 Task: Set the full URL to put in the index file for HTTP live streaming output "http://127.8.80.1/vids"
Action: Mouse moved to (133, 14)
Screenshot: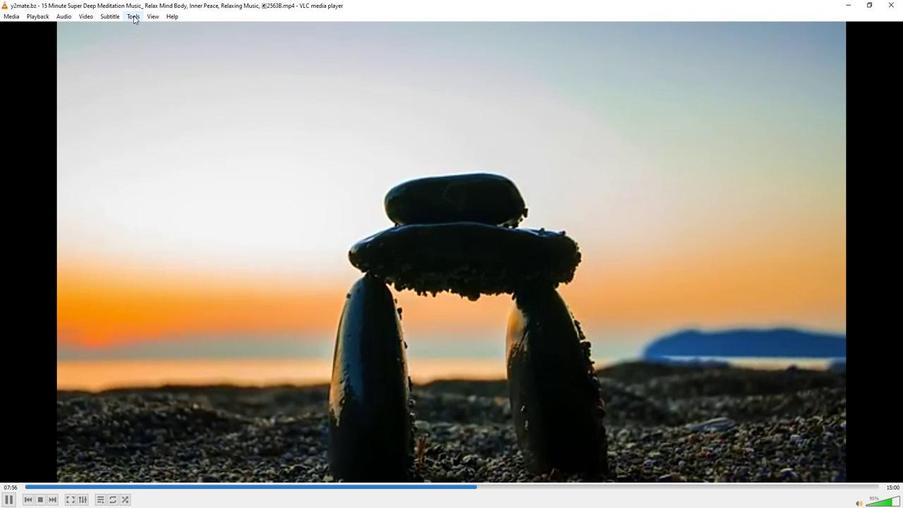 
Action: Mouse pressed left at (133, 14)
Screenshot: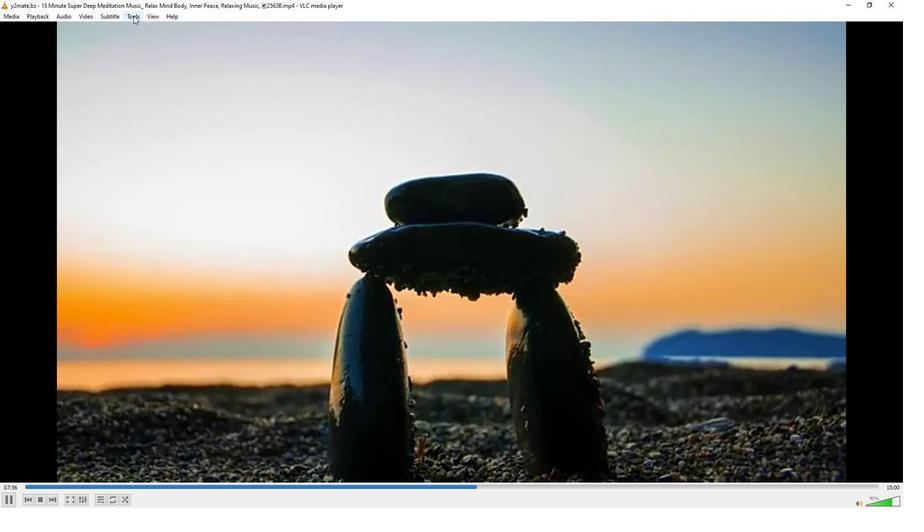 
Action: Mouse moved to (157, 125)
Screenshot: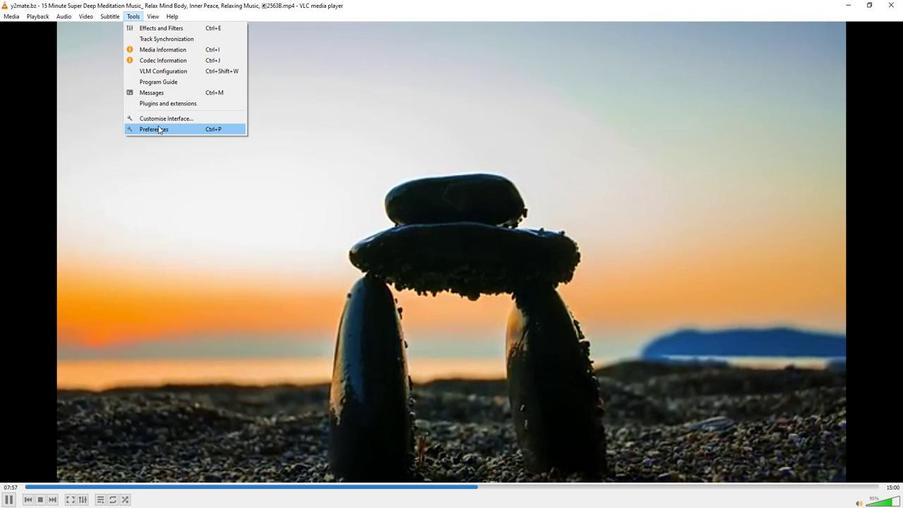 
Action: Mouse pressed left at (157, 125)
Screenshot: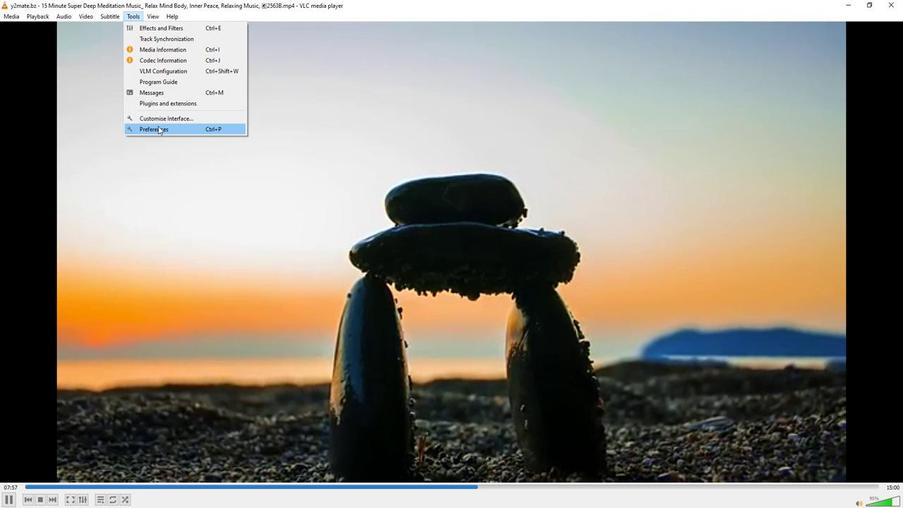 
Action: Mouse moved to (297, 413)
Screenshot: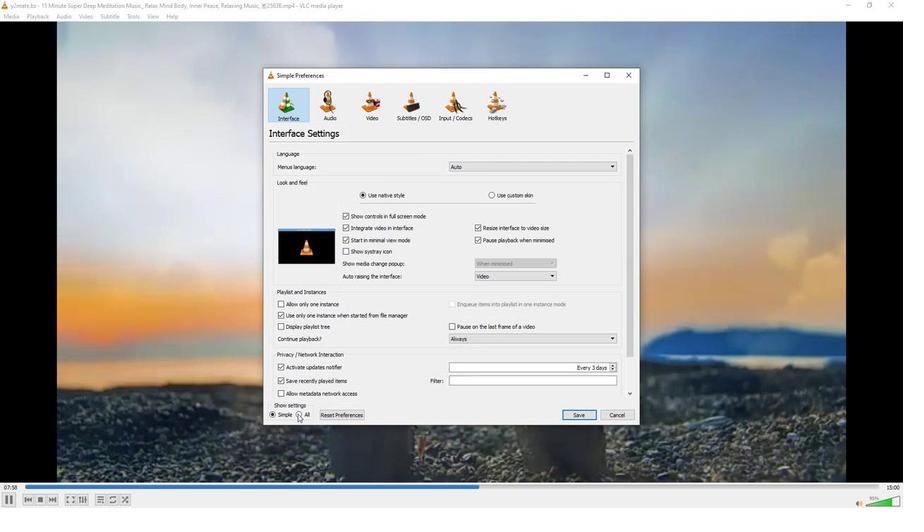 
Action: Mouse pressed left at (297, 413)
Screenshot: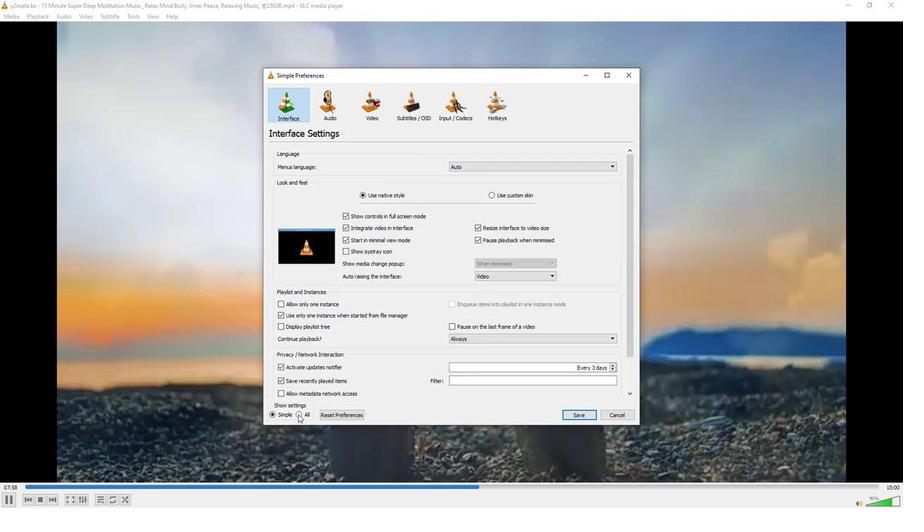 
Action: Mouse moved to (299, 329)
Screenshot: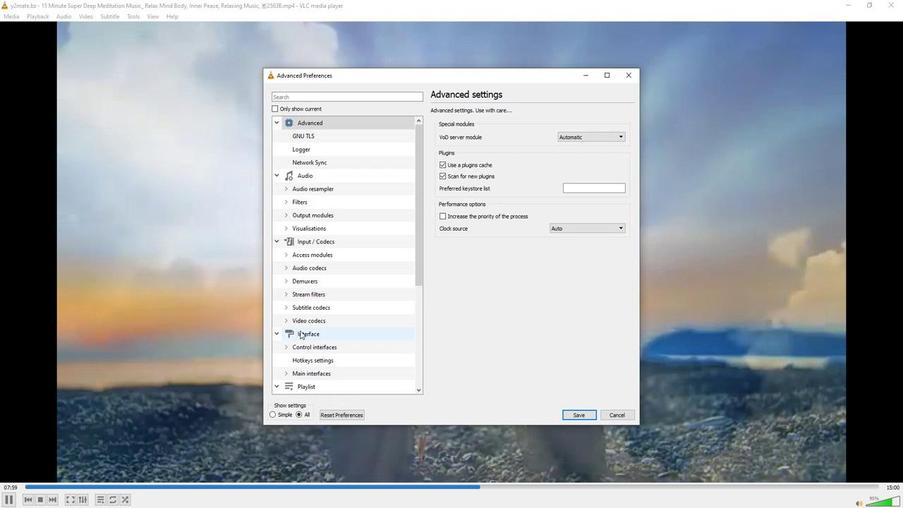 
Action: Mouse scrolled (299, 328) with delta (0, 0)
Screenshot: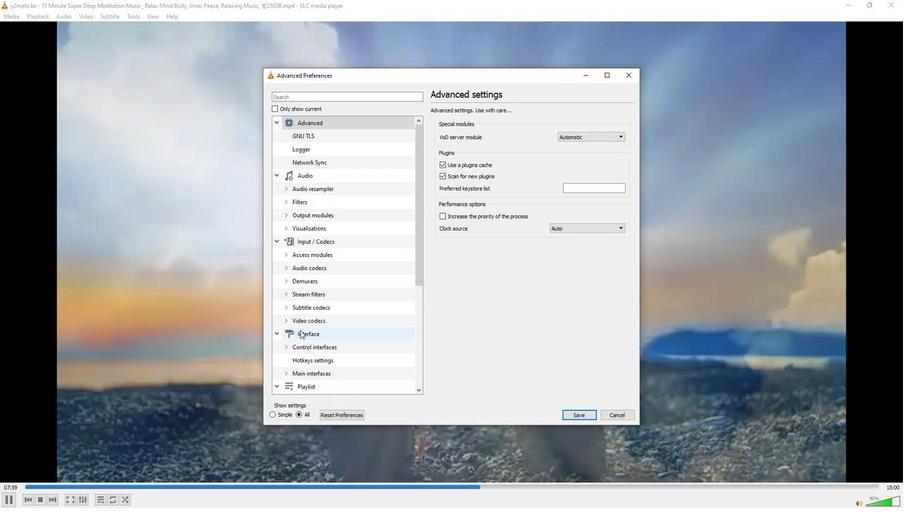 
Action: Mouse scrolled (299, 328) with delta (0, 0)
Screenshot: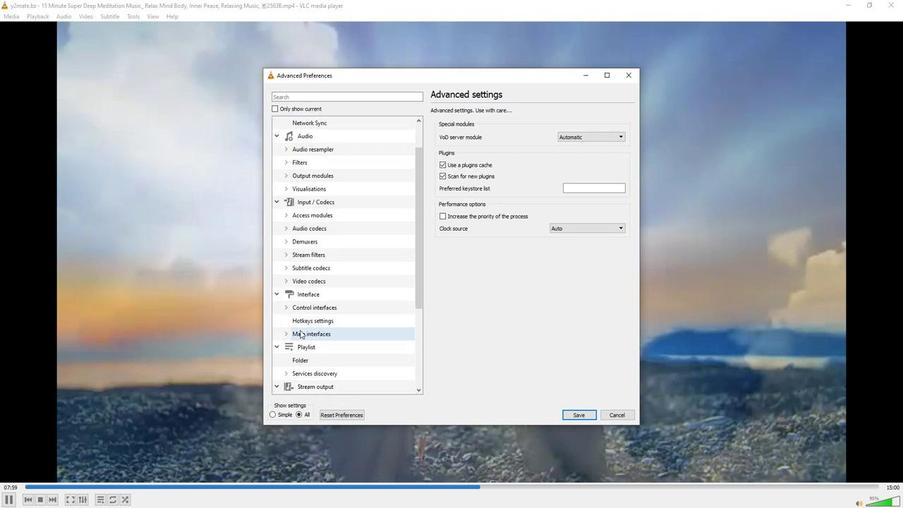 
Action: Mouse moved to (299, 327)
Screenshot: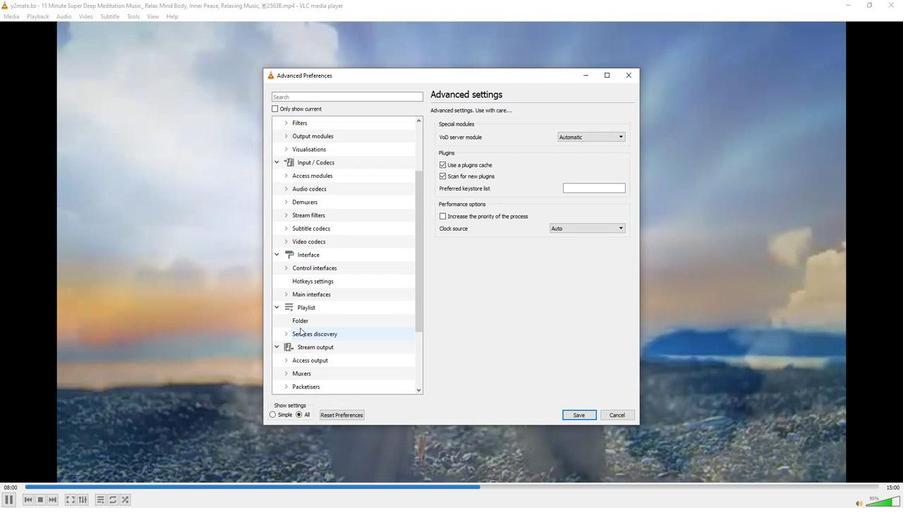 
Action: Mouse scrolled (299, 327) with delta (0, 0)
Screenshot: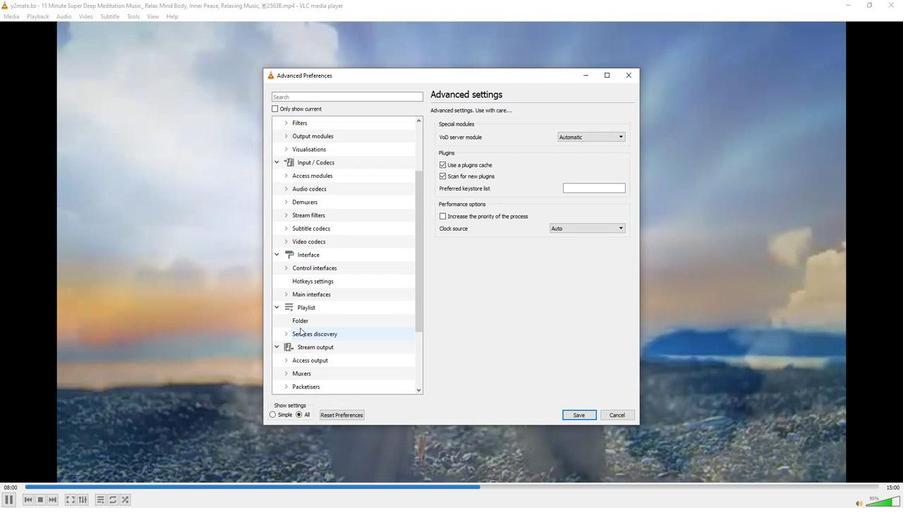 
Action: Mouse moved to (287, 320)
Screenshot: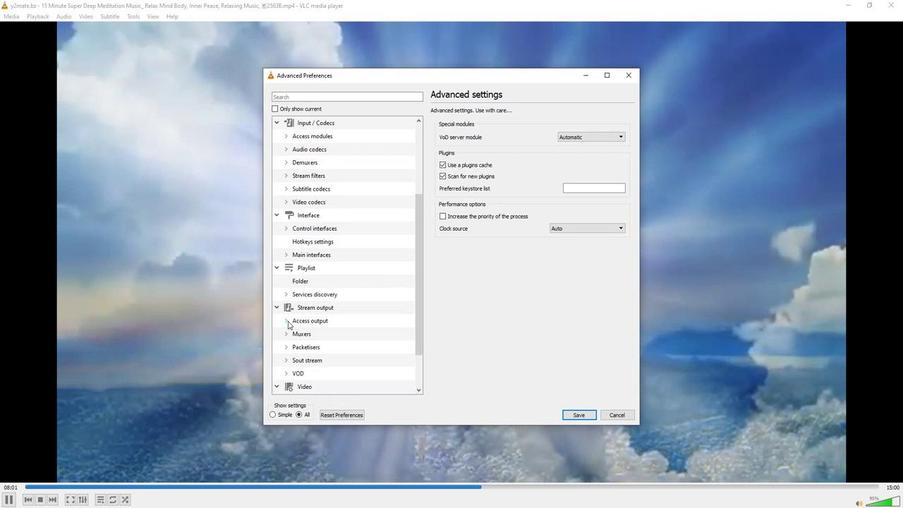
Action: Mouse pressed left at (287, 320)
Screenshot: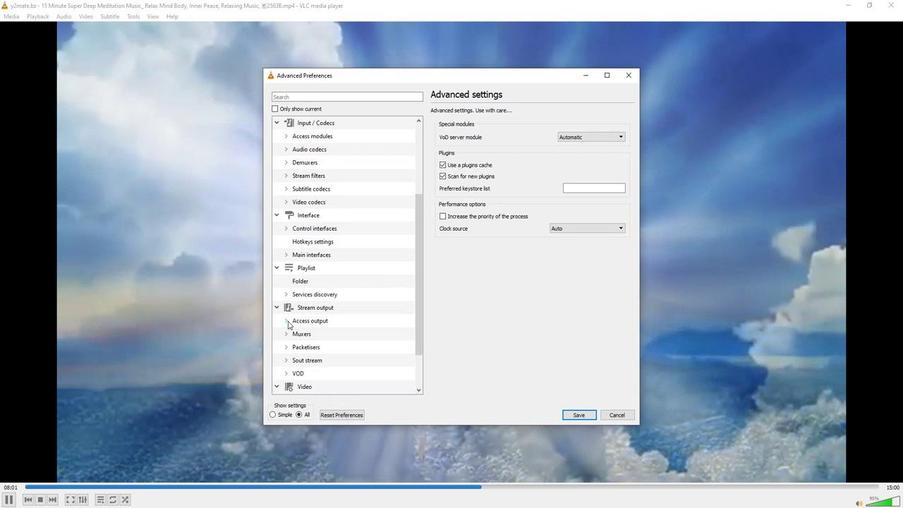 
Action: Mouse moved to (301, 343)
Screenshot: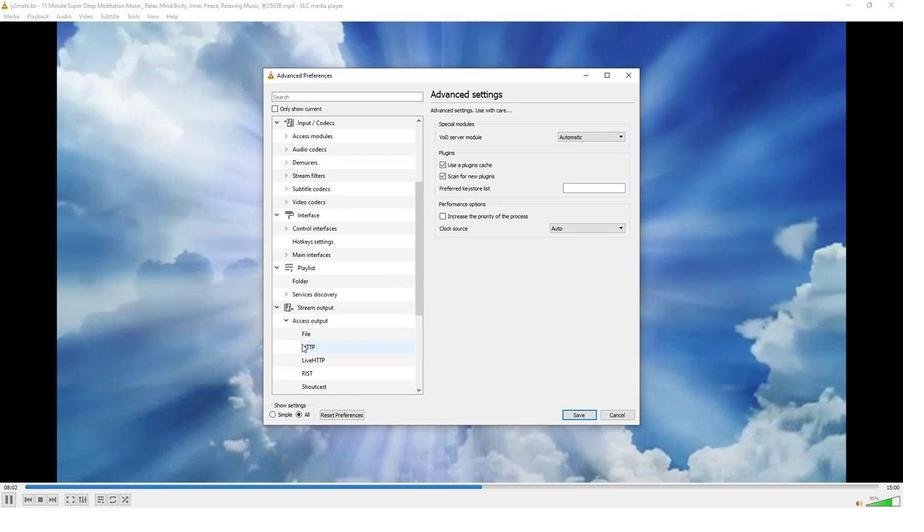 
Action: Mouse scrolled (301, 343) with delta (0, 0)
Screenshot: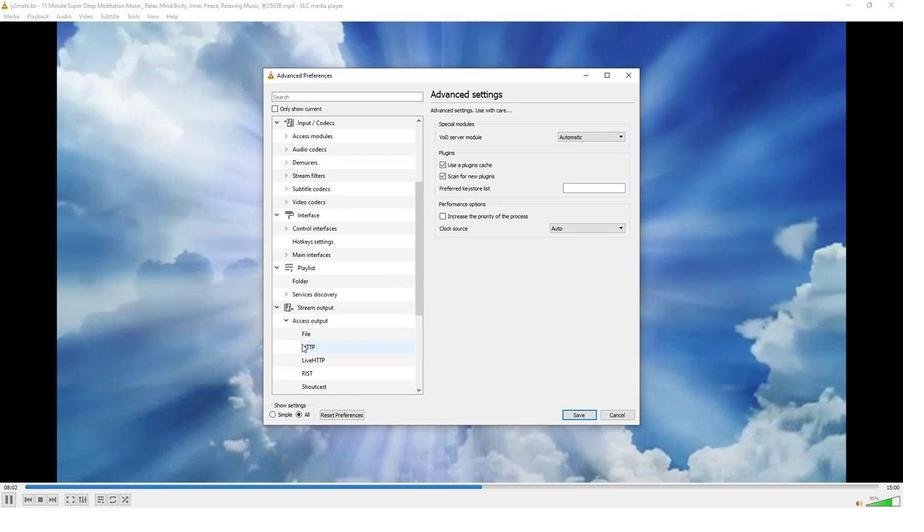 
Action: Mouse moved to (310, 319)
Screenshot: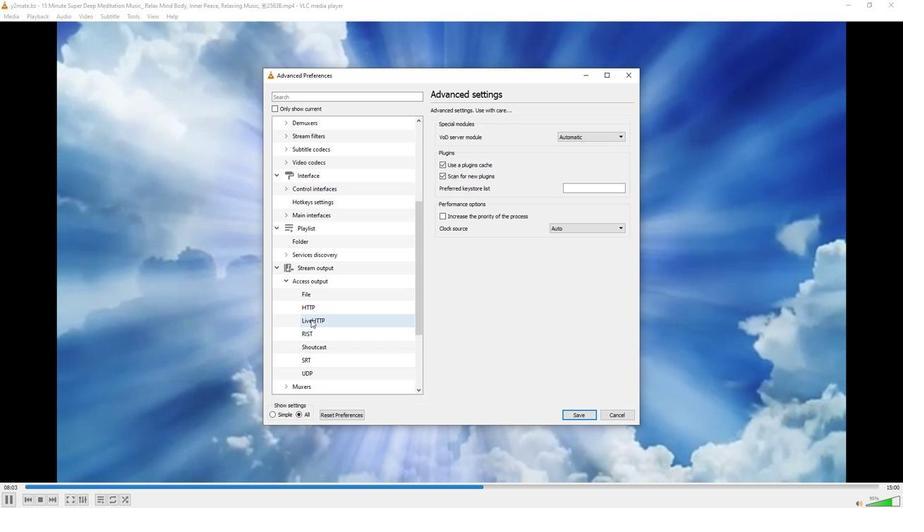 
Action: Mouse pressed left at (310, 319)
Screenshot: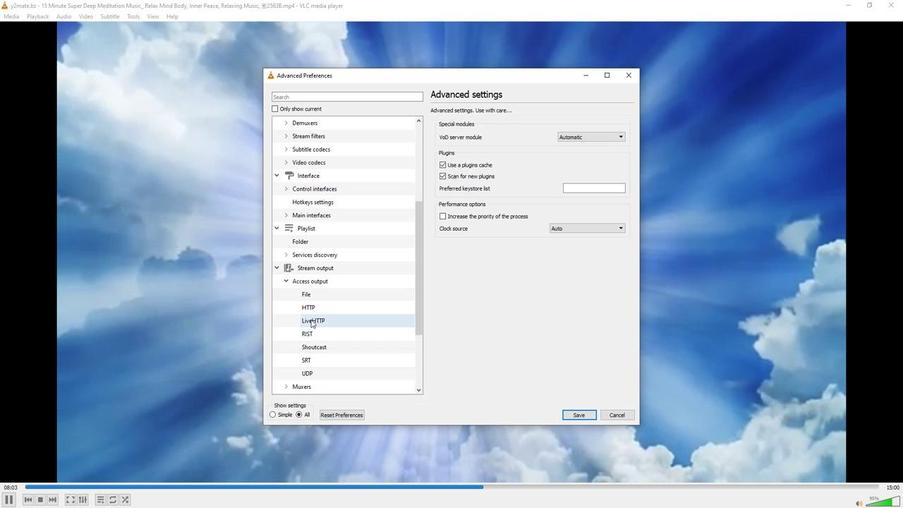 
Action: Mouse moved to (585, 233)
Screenshot: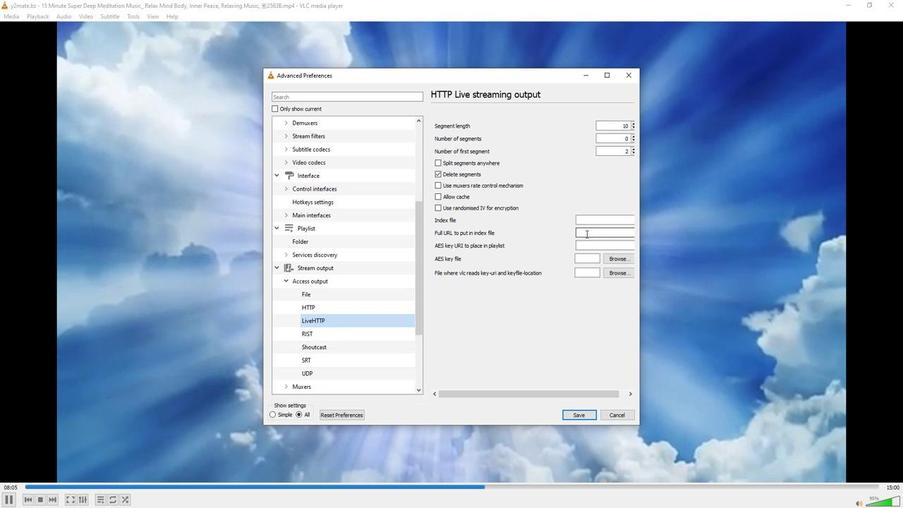 
Action: Mouse pressed left at (585, 233)
Screenshot: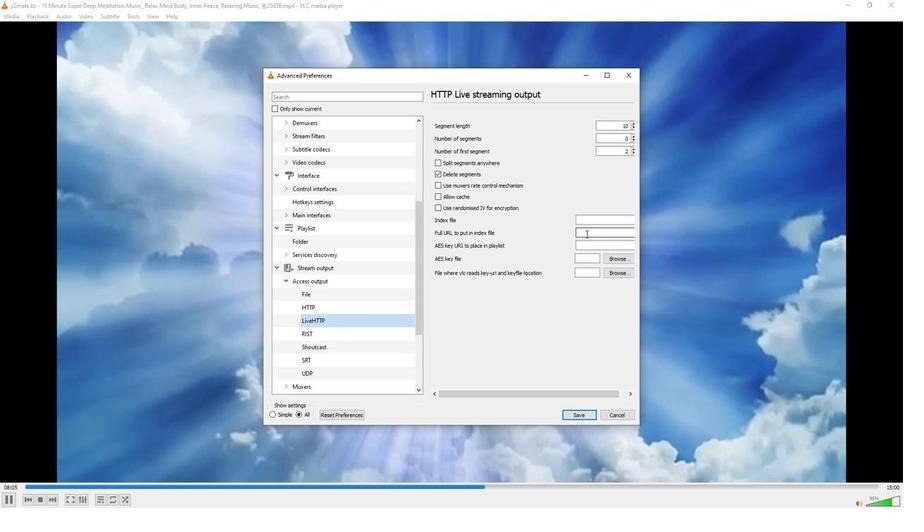 
Action: Mouse moved to (569, 242)
Screenshot: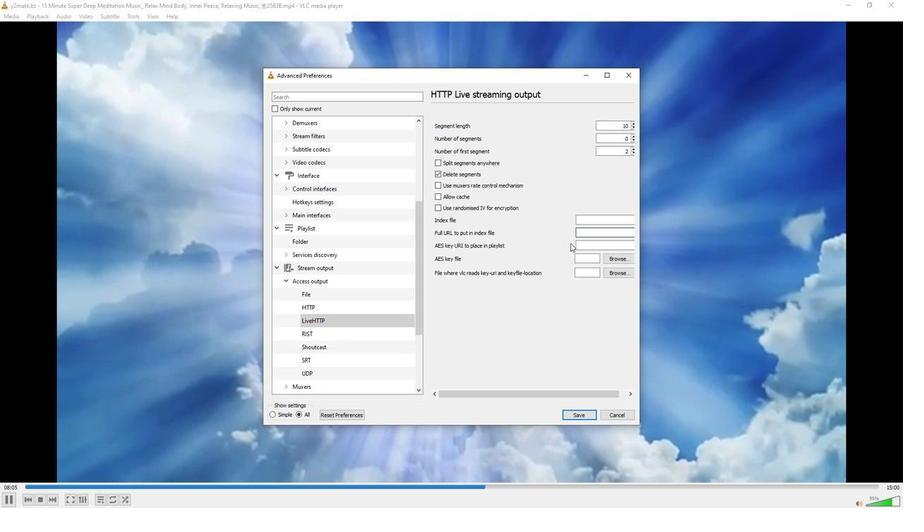 
Action: Key pressed http<Key.shift_r>://127.8.80.1/vids
Screenshot: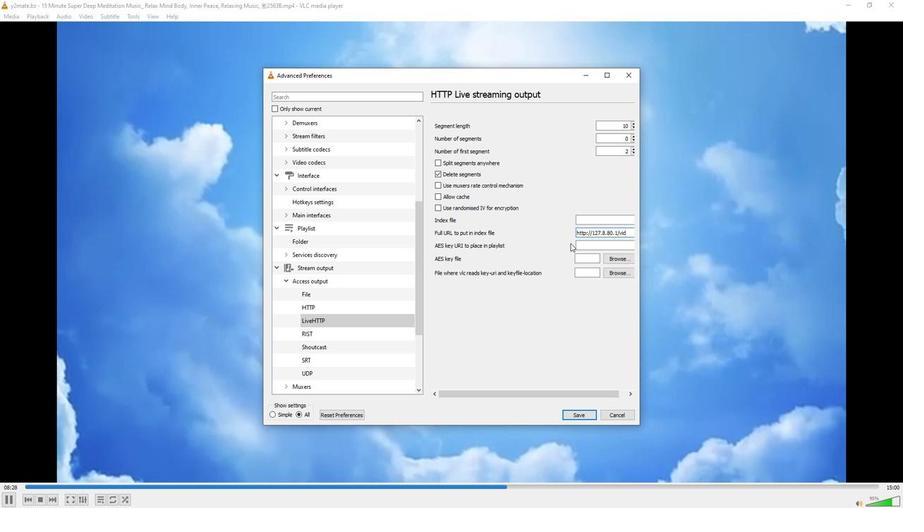 
Action: Mouse moved to (547, 334)
Screenshot: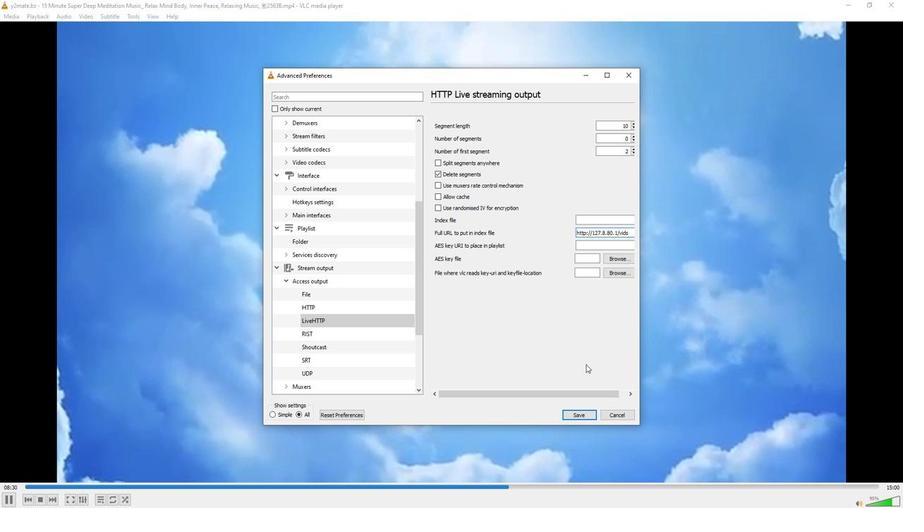 
